 Task: Start in the project AgileOrigin the sprint 'Technical Debt Reduction Sprint', with a duration of 1 week. Start in the project AgileOrigin the sprint 'Technical Debt Reduction Sprint', with a duration of 3 weeks. Start in the project AgileOrigin the sprint 'Technical Debt Reduction Sprint', with a duration of 2 weeks
Action: Mouse moved to (677, 165)
Screenshot: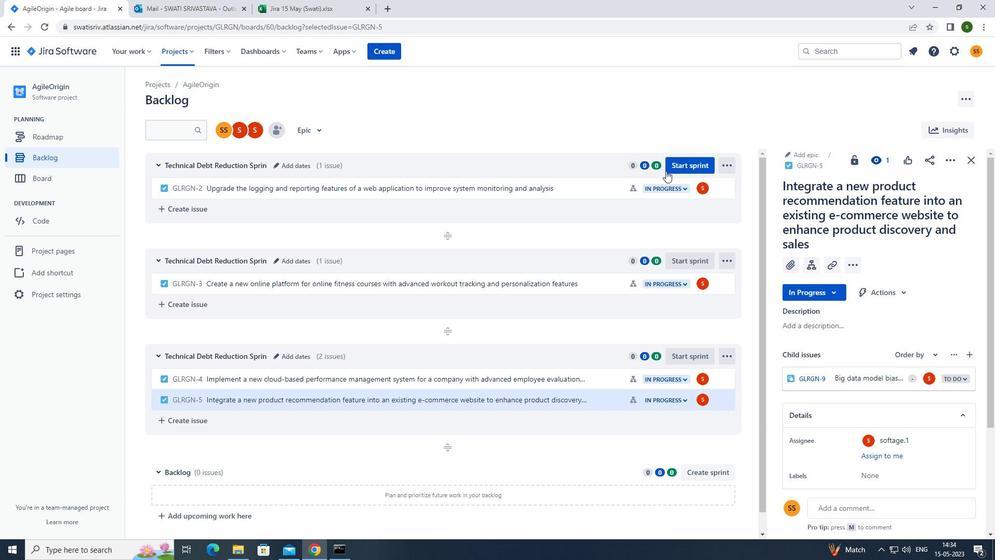 
Action: Mouse pressed left at (677, 165)
Screenshot: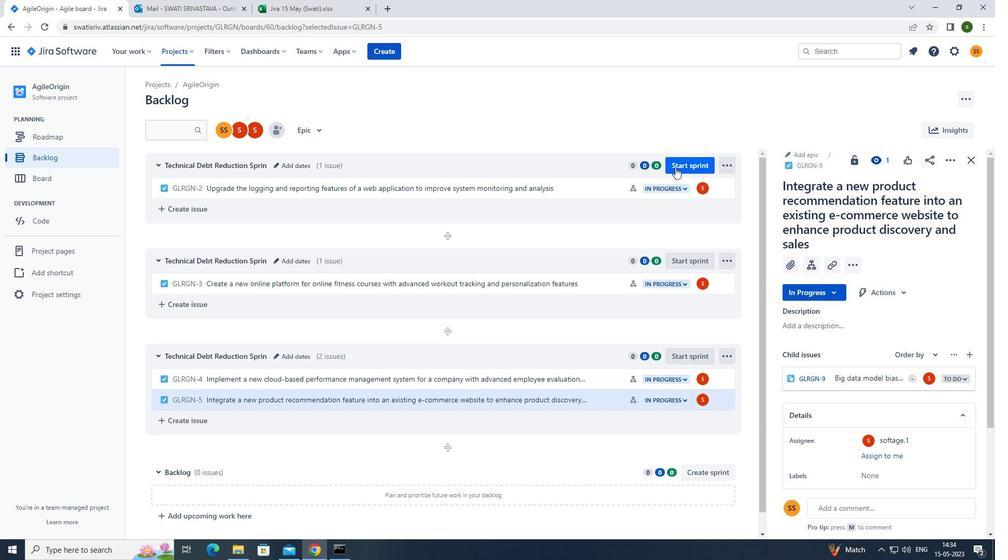 
Action: Mouse moved to (460, 180)
Screenshot: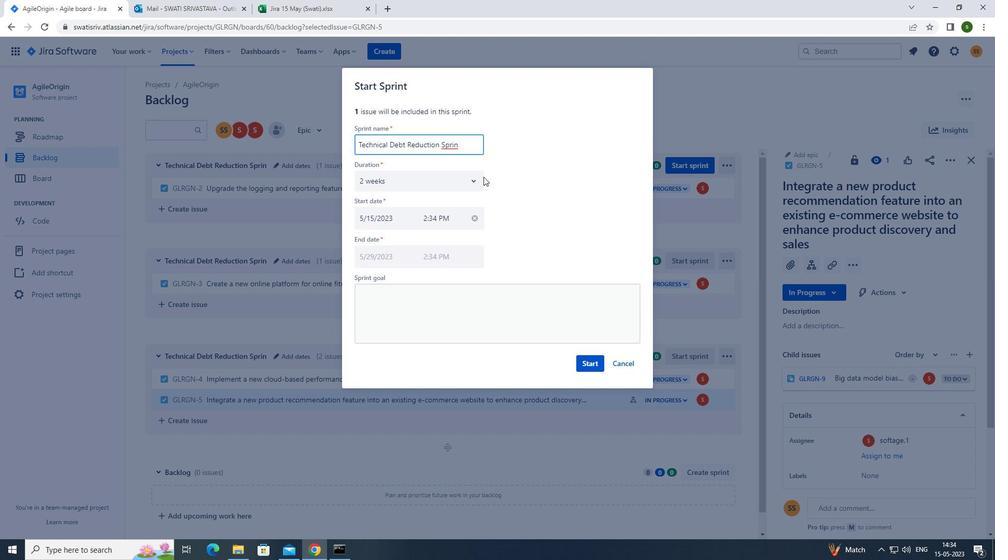 
Action: Mouse pressed left at (460, 180)
Screenshot: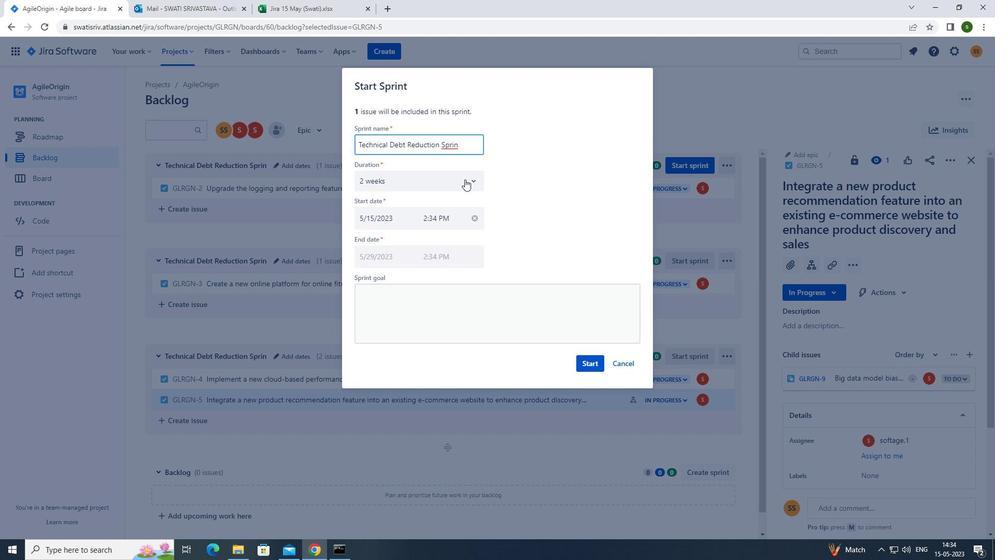 
Action: Mouse moved to (445, 208)
Screenshot: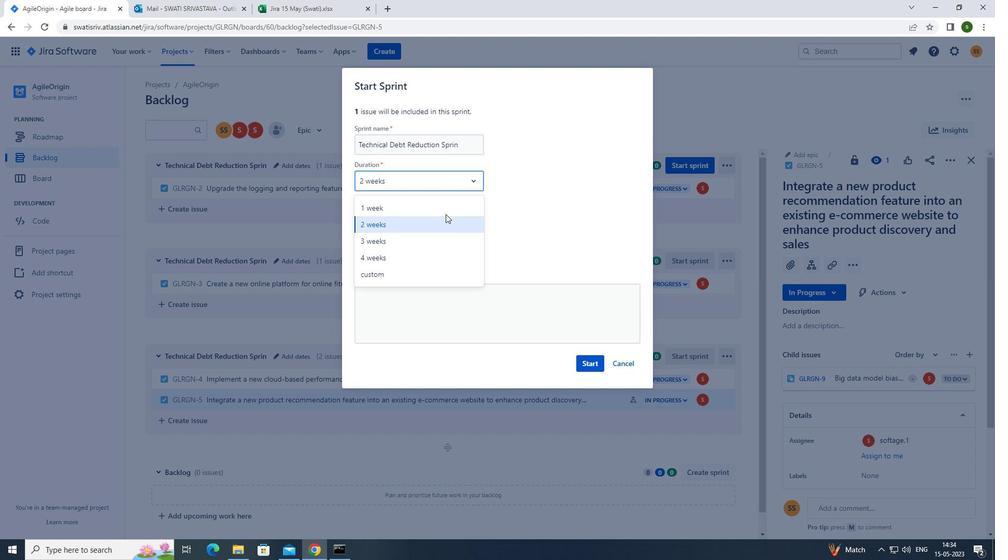 
Action: Mouse pressed left at (445, 208)
Screenshot: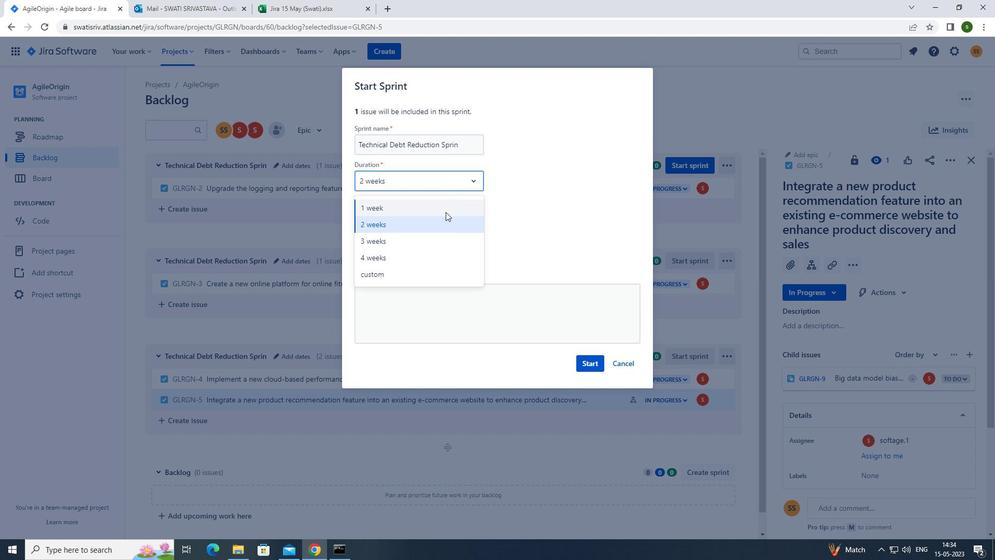 
Action: Mouse moved to (589, 359)
Screenshot: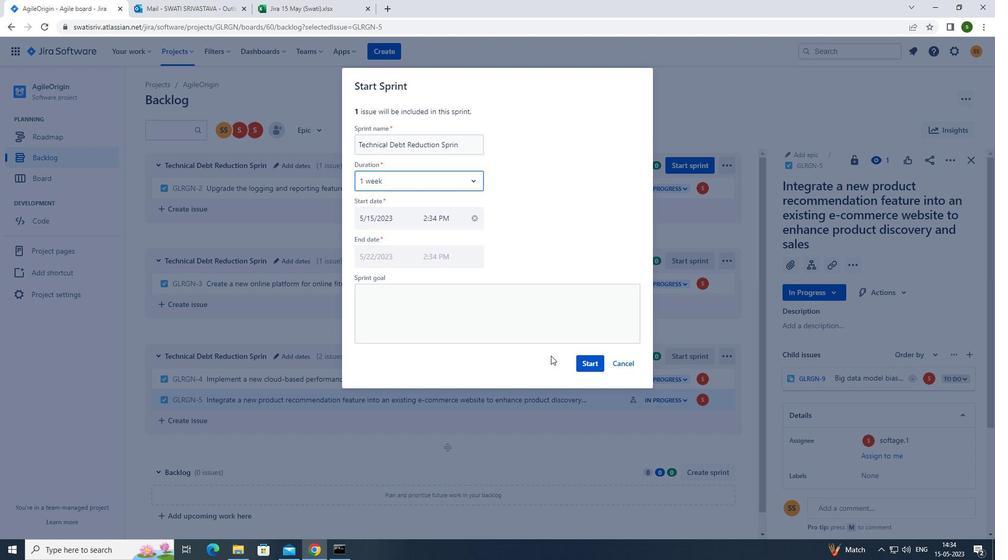 
Action: Mouse pressed left at (589, 359)
Screenshot: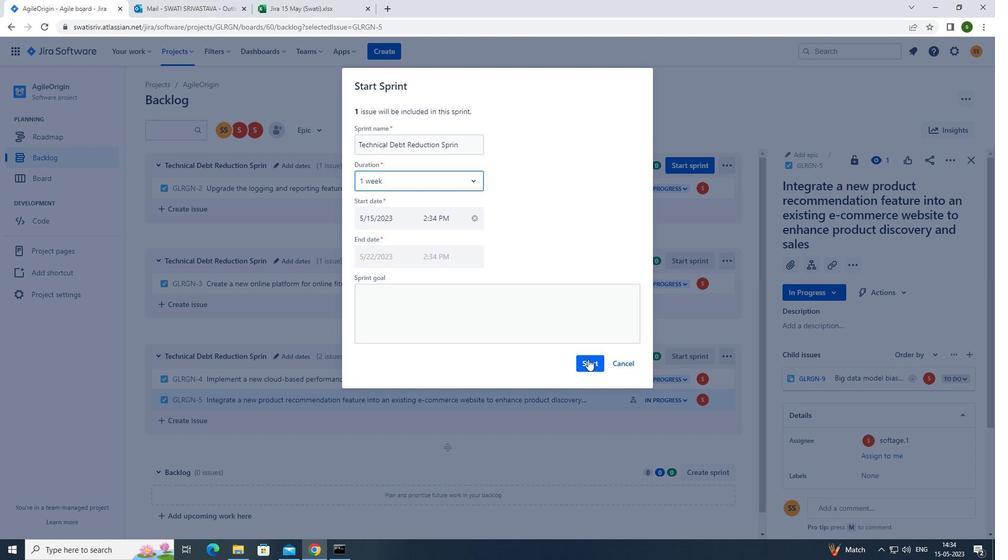 
Action: Mouse moved to (70, 152)
Screenshot: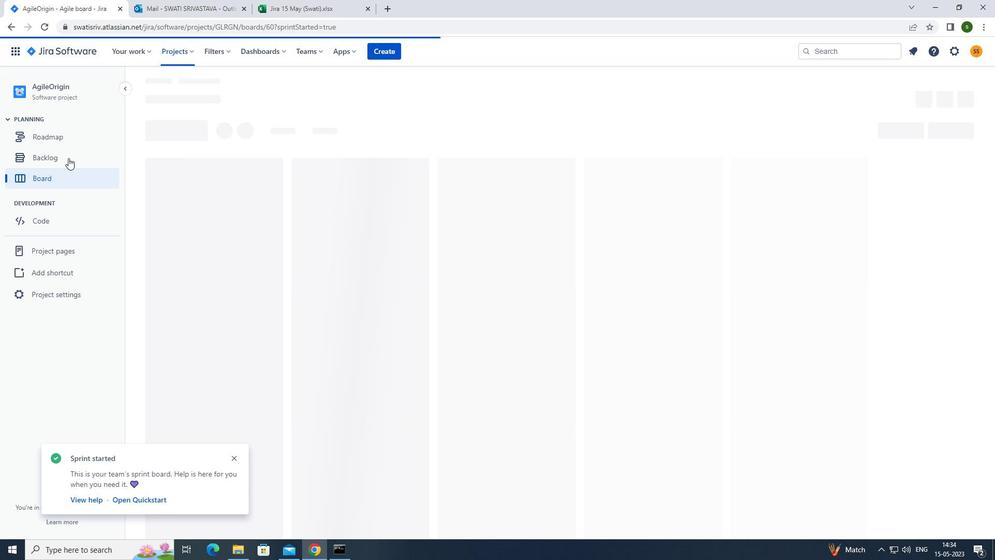 
Action: Mouse pressed left at (70, 152)
Screenshot: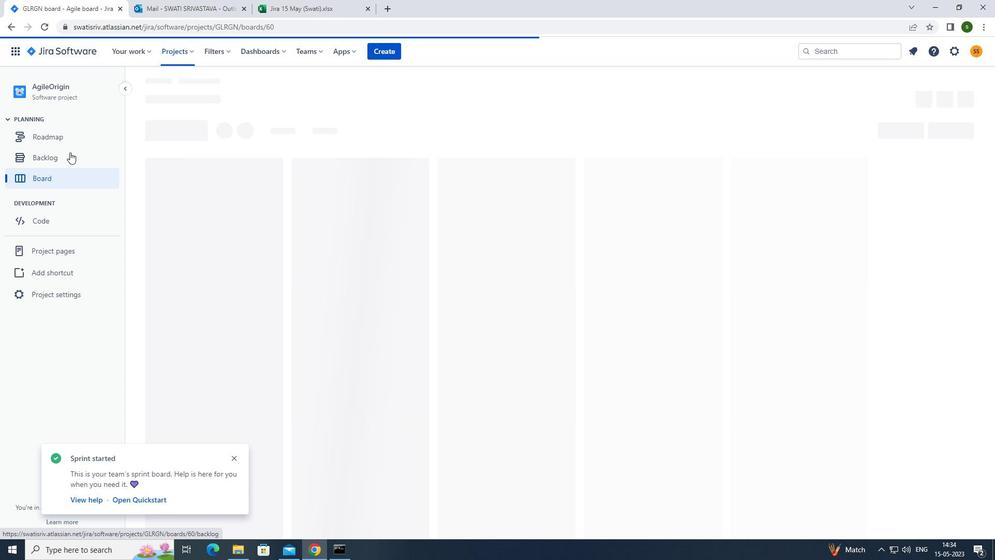 
Action: Mouse moved to (910, 254)
Screenshot: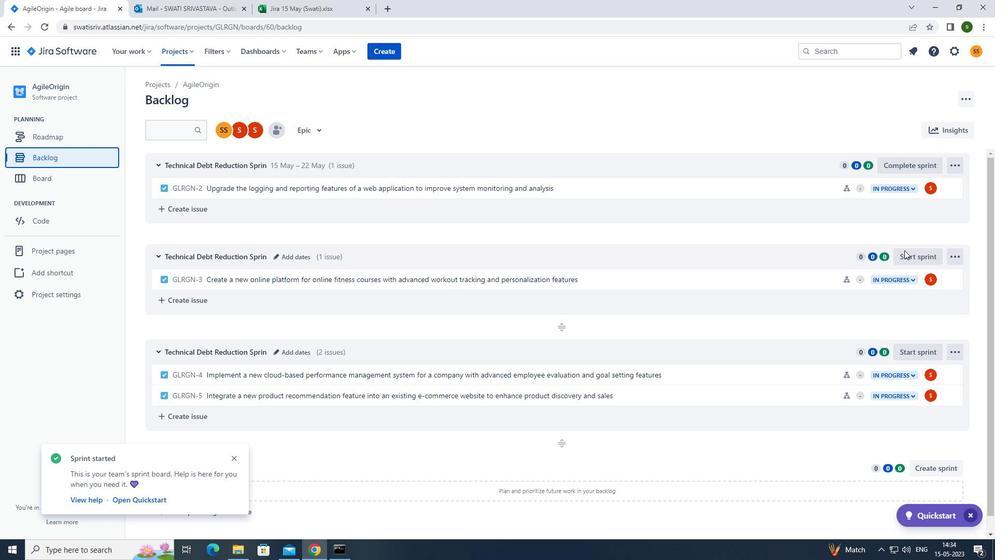 
Action: Mouse pressed left at (910, 254)
Screenshot: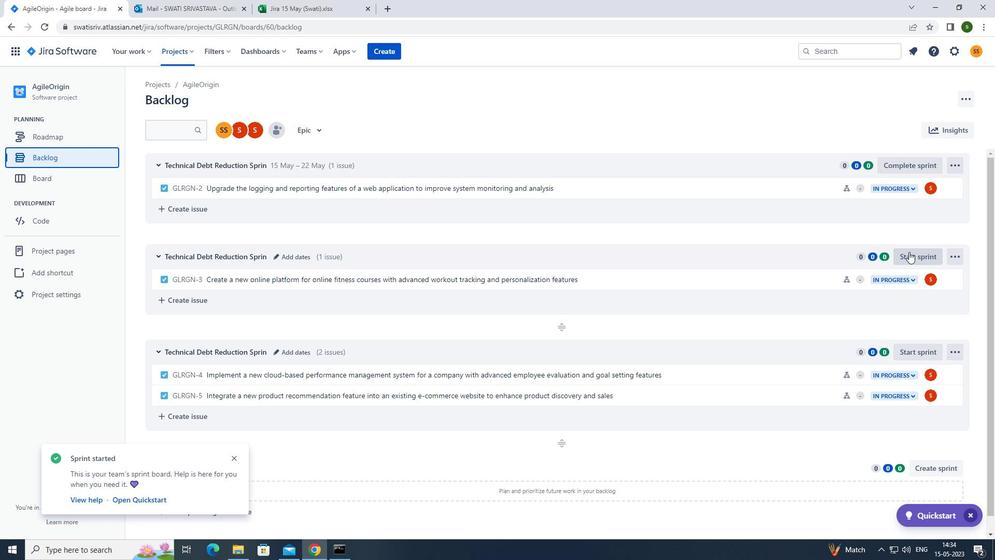 
Action: Mouse moved to (462, 179)
Screenshot: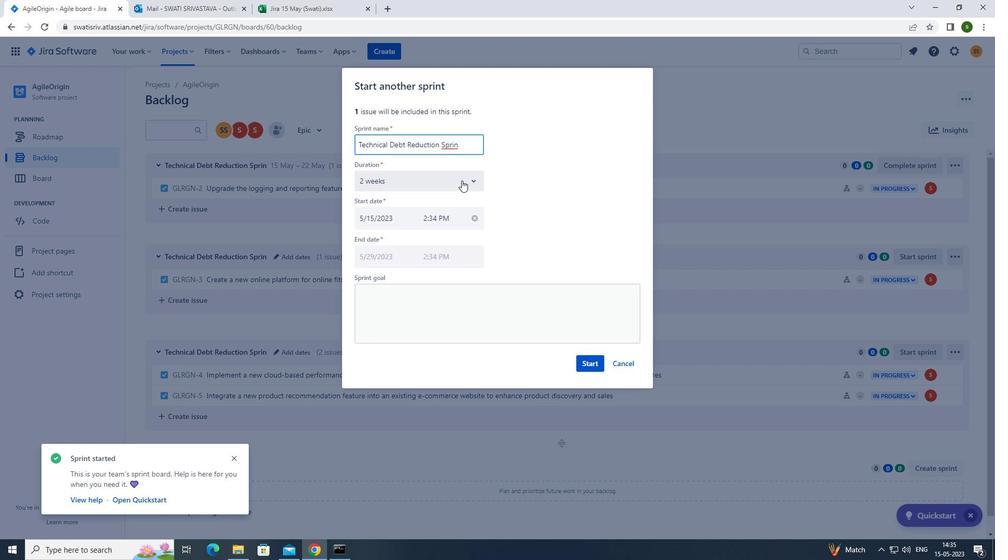
Action: Mouse pressed left at (462, 179)
Screenshot: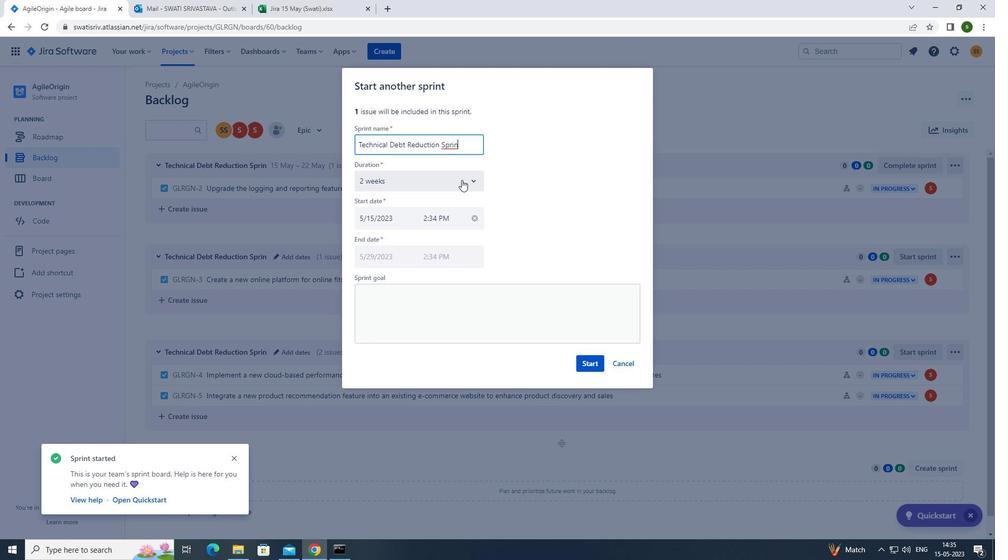 
Action: Mouse moved to (400, 241)
Screenshot: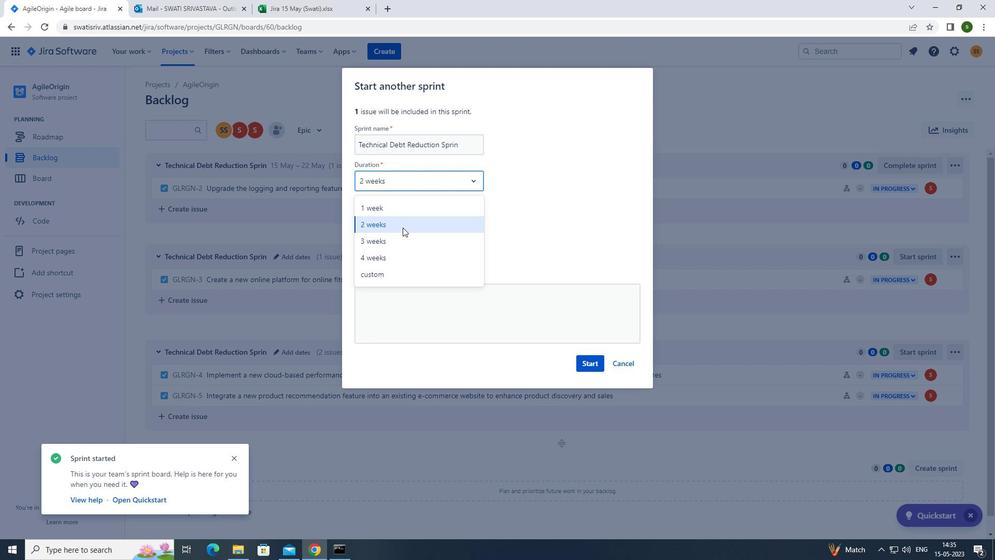 
Action: Mouse pressed left at (400, 241)
Screenshot: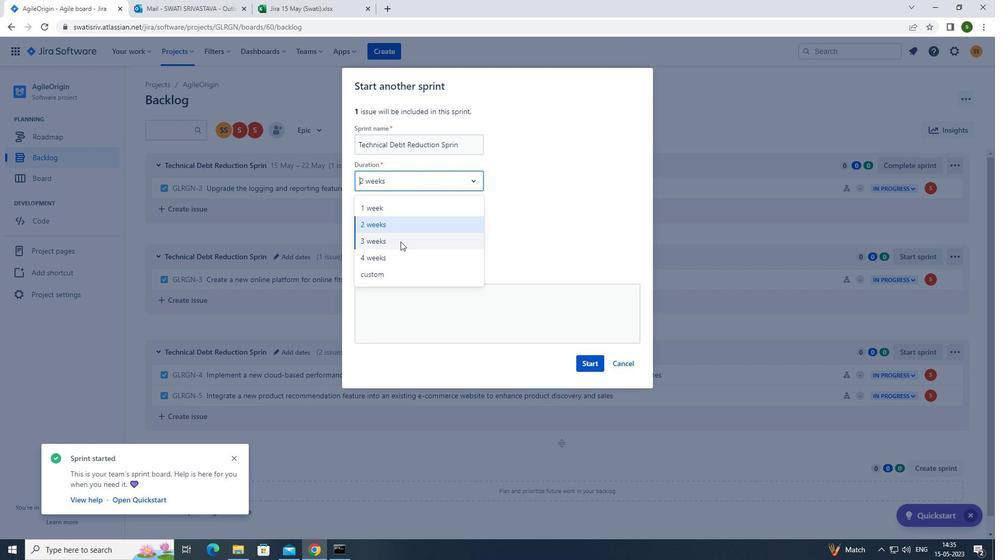 
Action: Mouse moved to (586, 362)
Screenshot: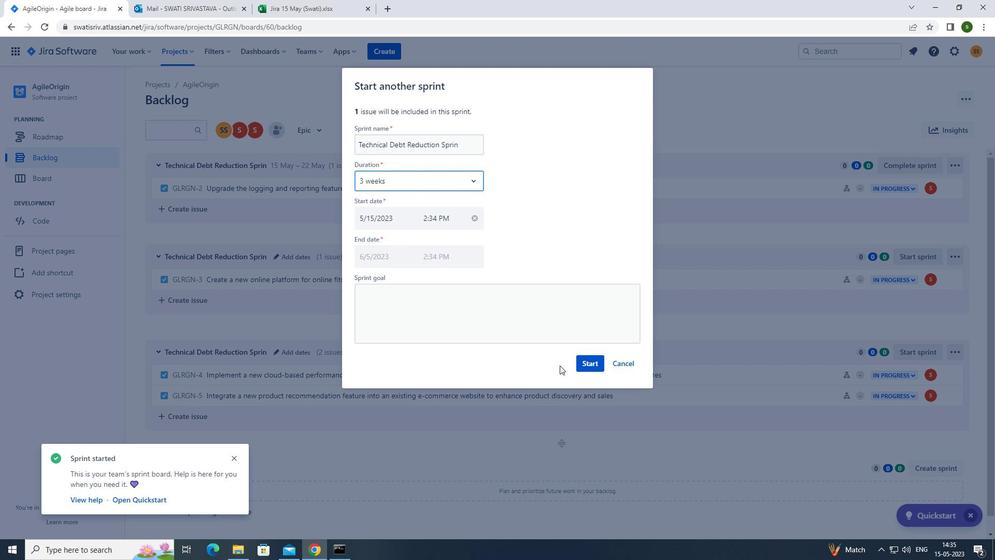 
Action: Mouse pressed left at (586, 362)
Screenshot: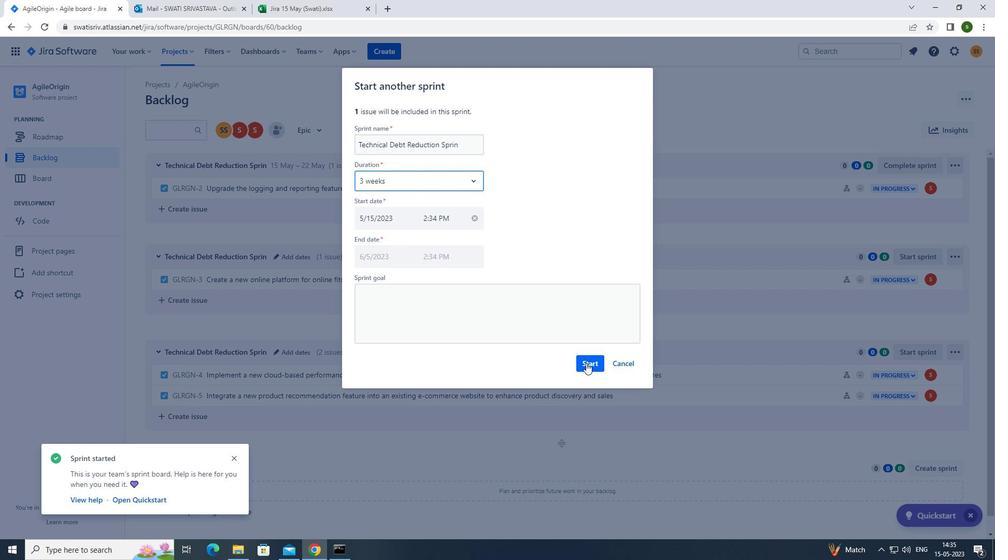 
Action: Mouse moved to (46, 154)
Screenshot: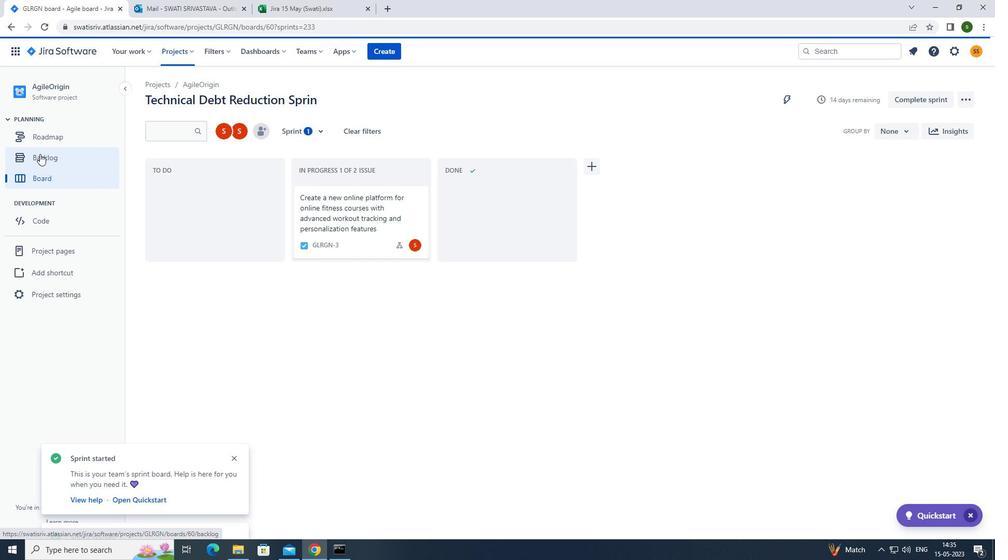 
Action: Mouse pressed left at (46, 154)
Screenshot: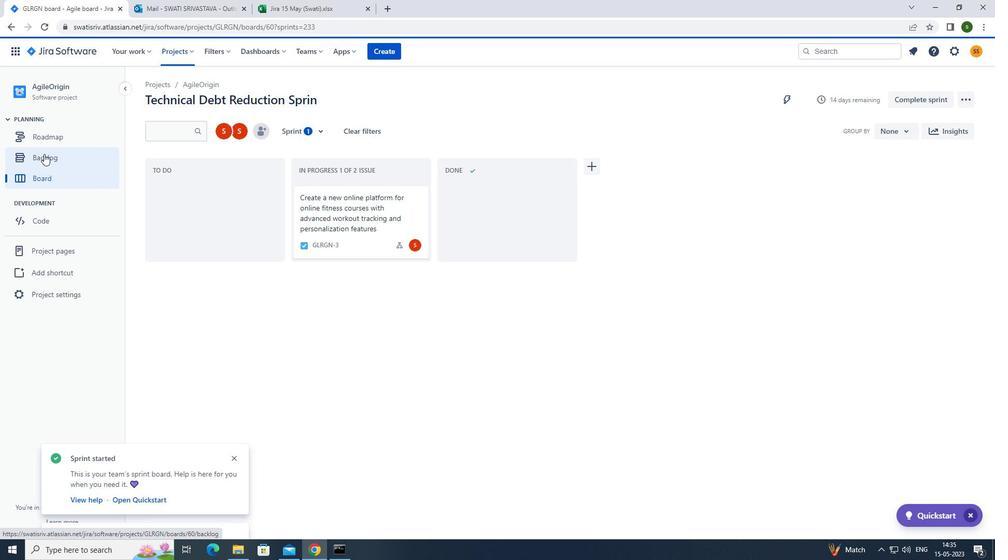 
Action: Mouse moved to (916, 347)
Screenshot: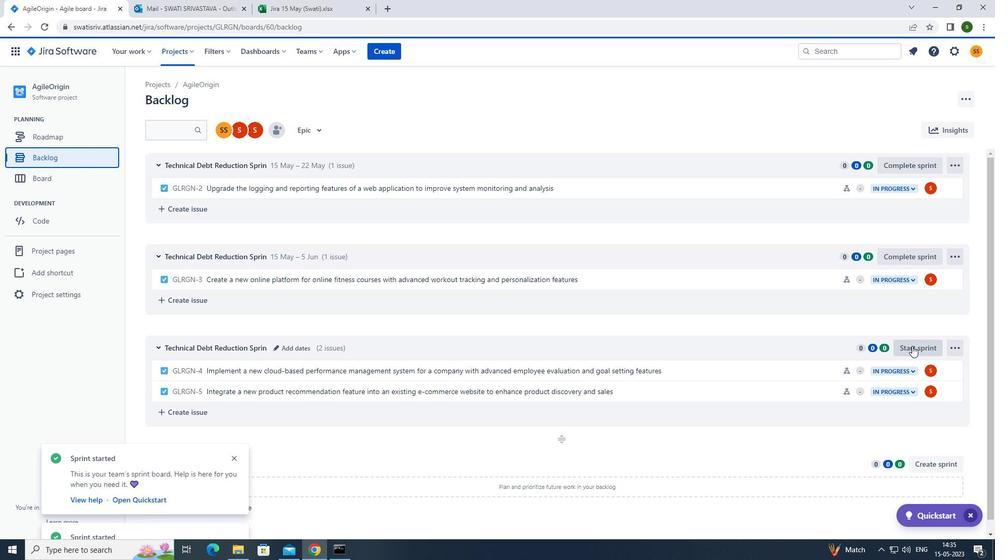 
Action: Mouse pressed left at (916, 347)
Screenshot: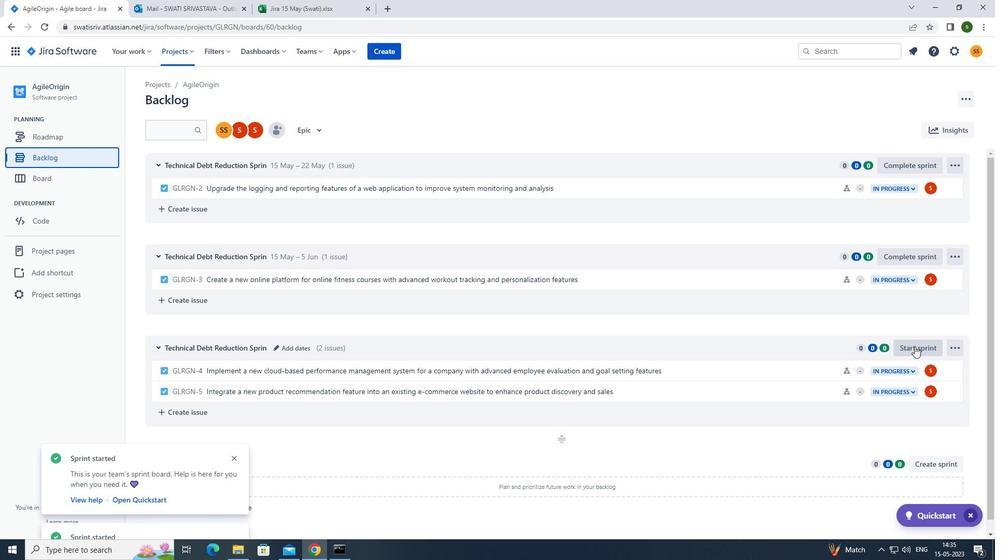 
Action: Mouse moved to (453, 182)
Screenshot: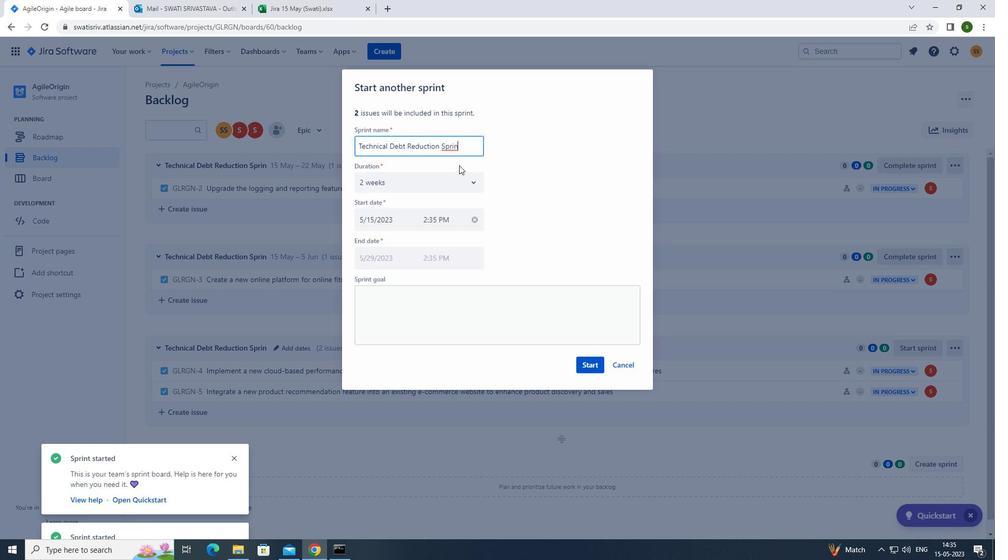 
Action: Mouse pressed left at (453, 182)
Screenshot: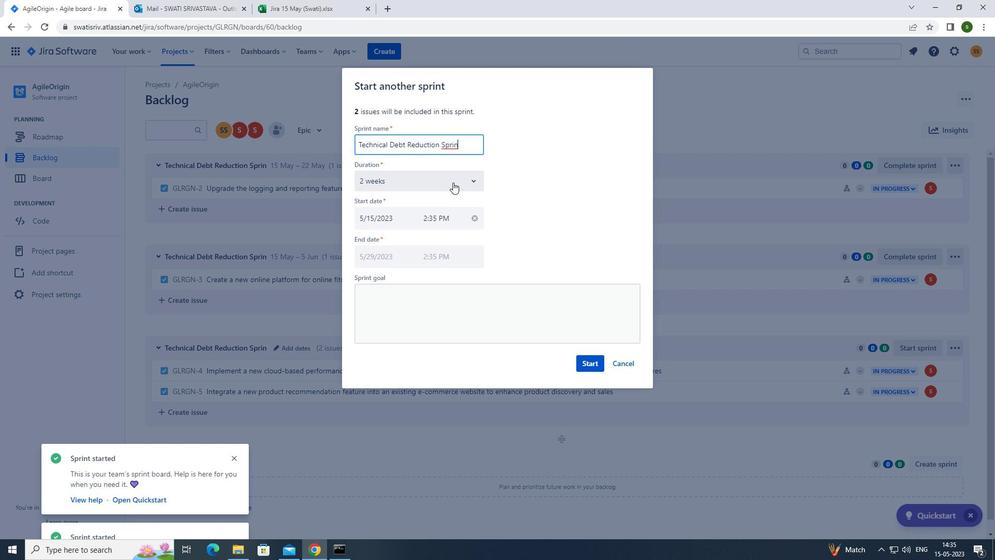 
Action: Mouse moved to (388, 220)
Screenshot: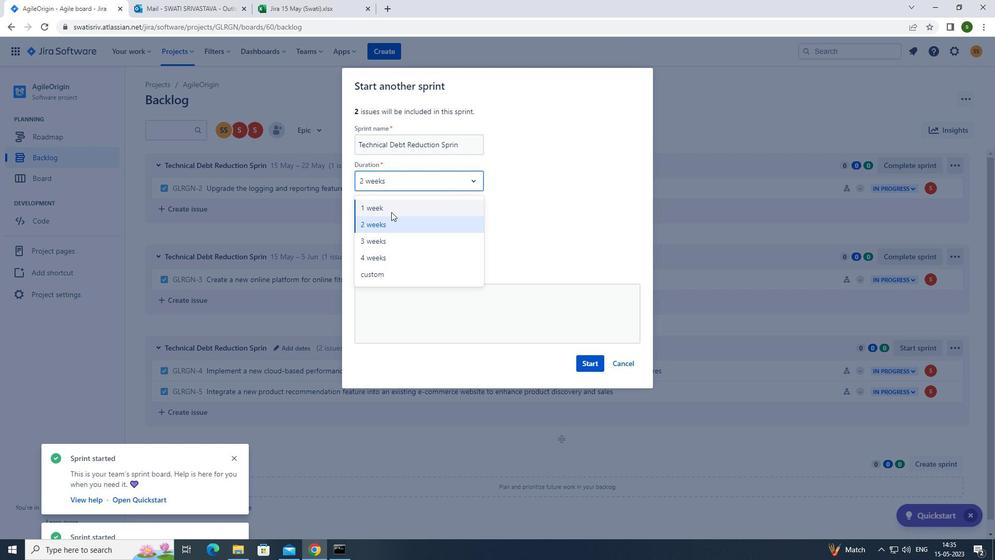 
Action: Mouse pressed left at (388, 220)
Screenshot: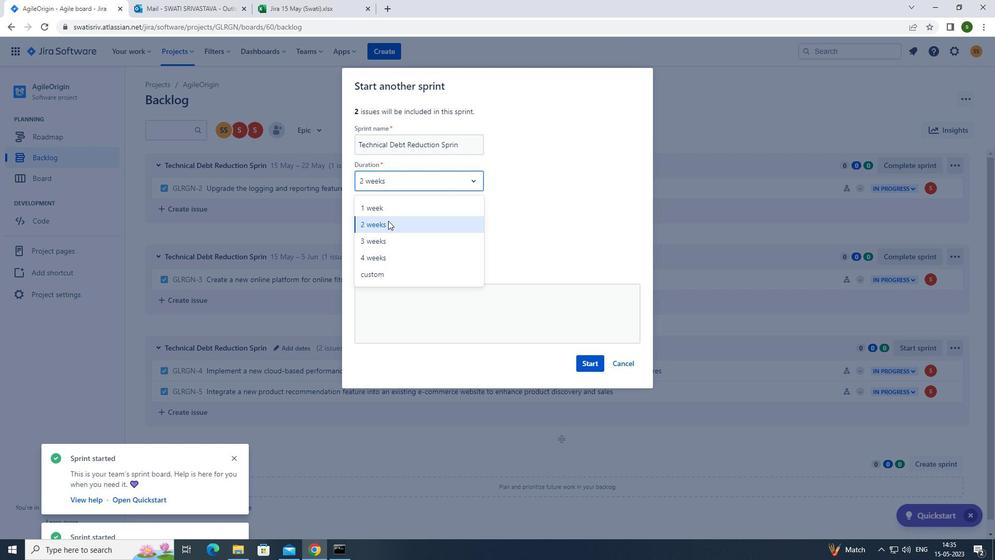 
Action: Mouse moved to (594, 361)
Screenshot: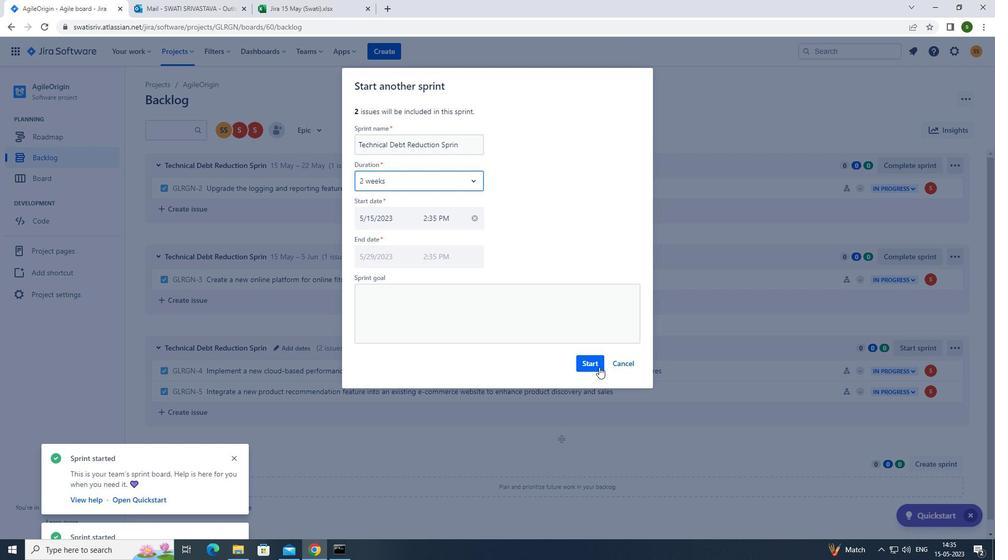 
Action: Mouse pressed left at (594, 361)
Screenshot: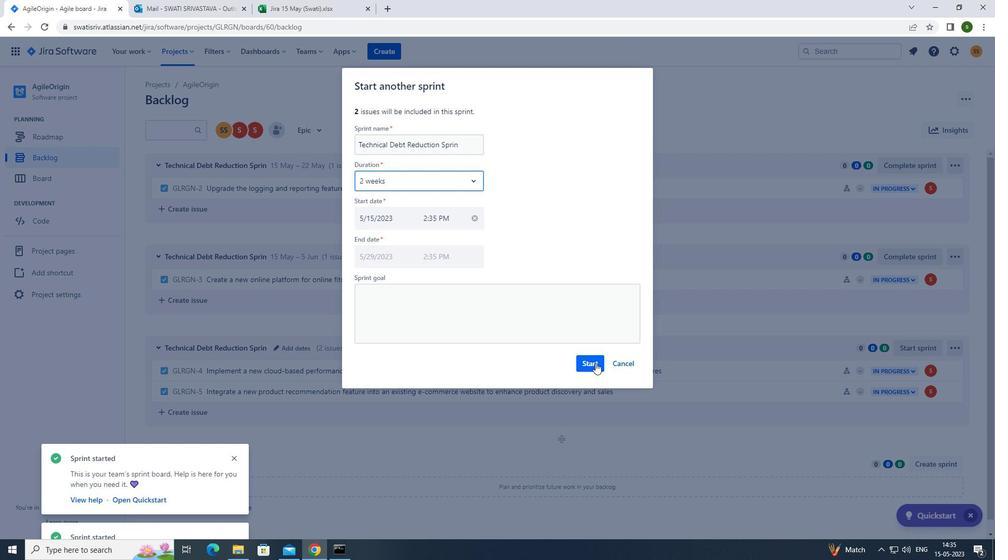 
Action: Mouse moved to (513, 351)
Screenshot: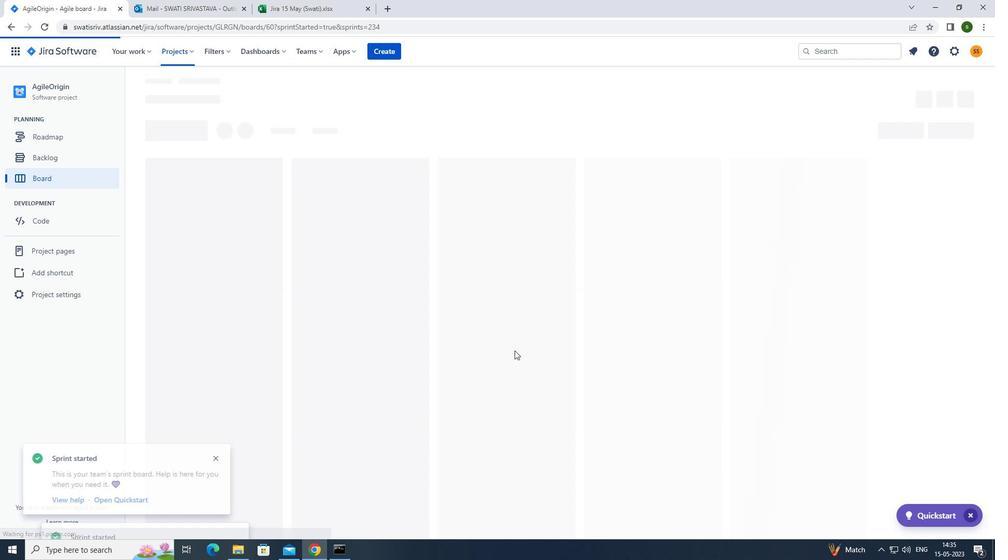
